 Task: Create a blank project AdaptFlow with privacy Public and default view as List and in the team Taskers . Create three sections in the project as To-Do, Doing and Done
Action: Mouse moved to (66, 48)
Screenshot: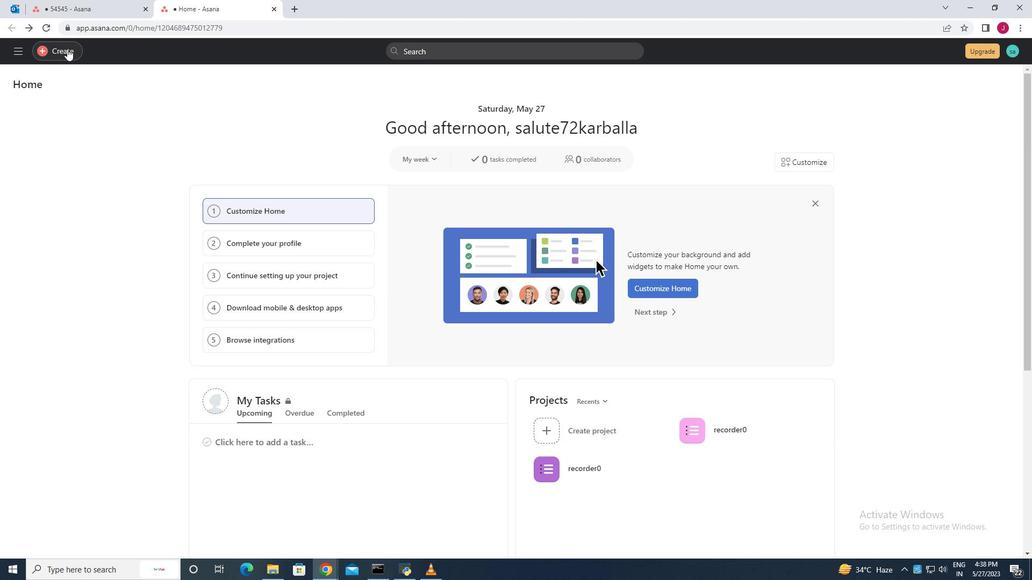 
Action: Mouse pressed left at (66, 48)
Screenshot: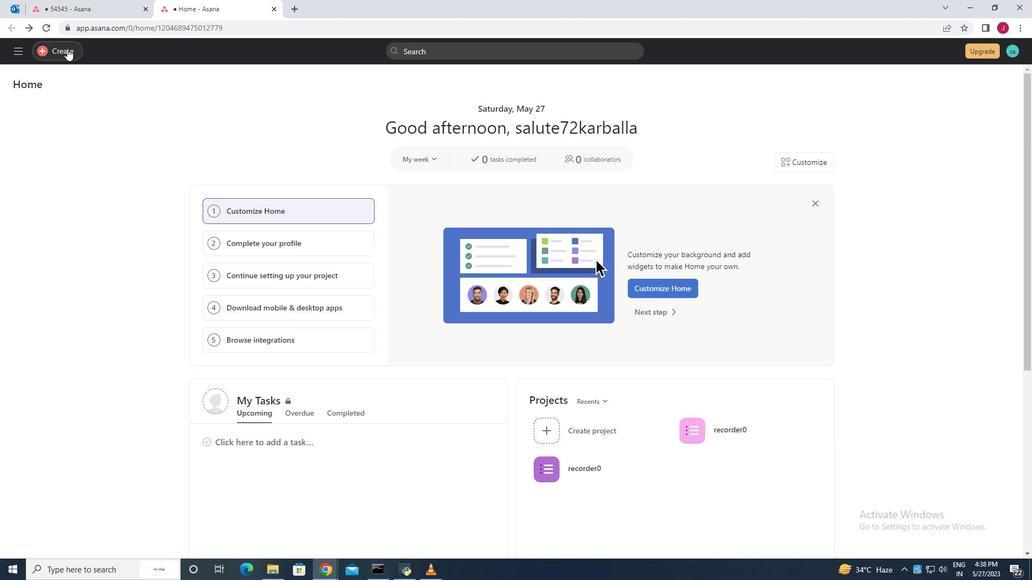 
Action: Mouse moved to (126, 76)
Screenshot: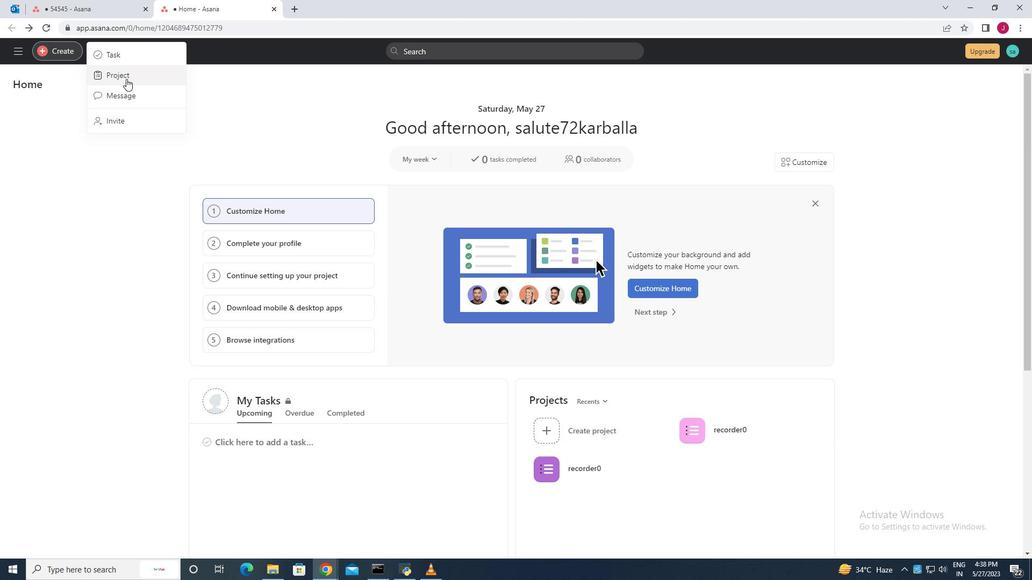 
Action: Mouse pressed left at (126, 76)
Screenshot: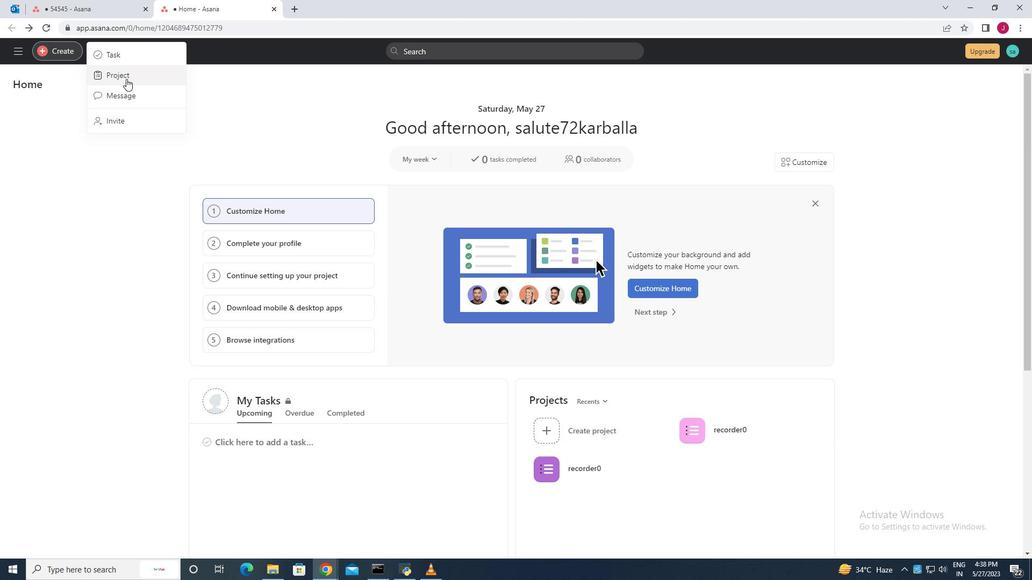 
Action: Mouse moved to (437, 308)
Screenshot: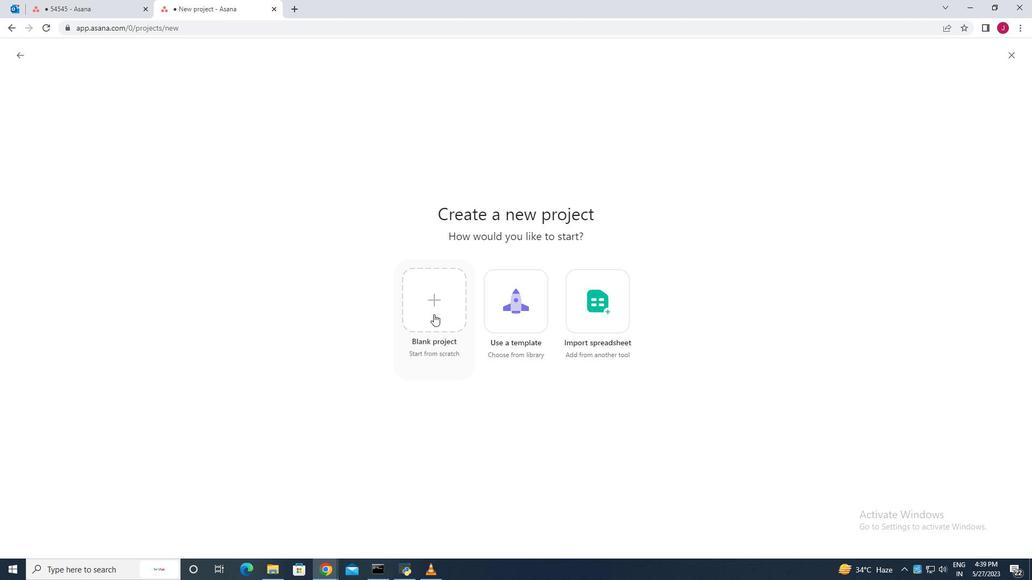 
Action: Mouse pressed left at (437, 308)
Screenshot: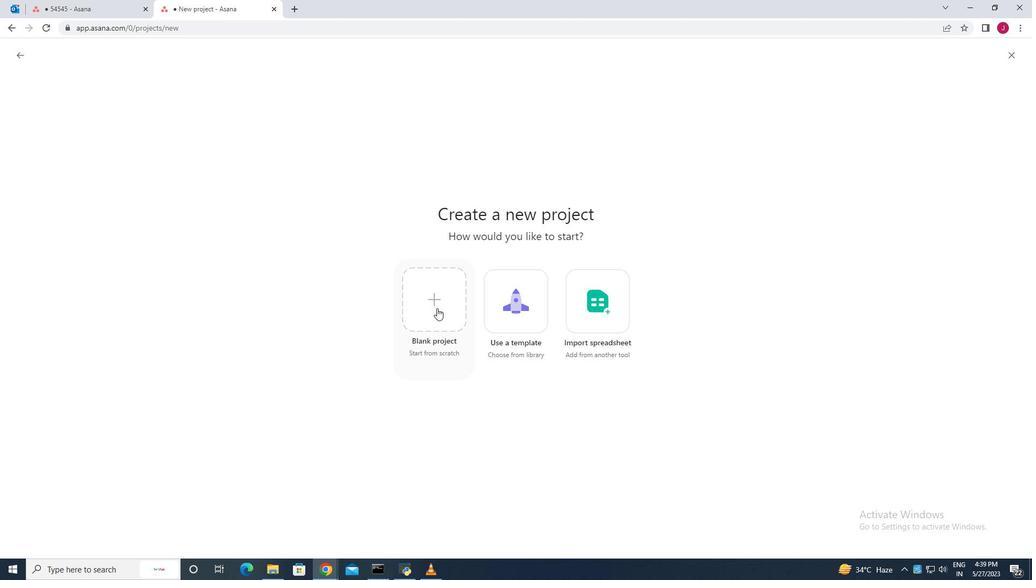 
Action: Mouse moved to (214, 127)
Screenshot: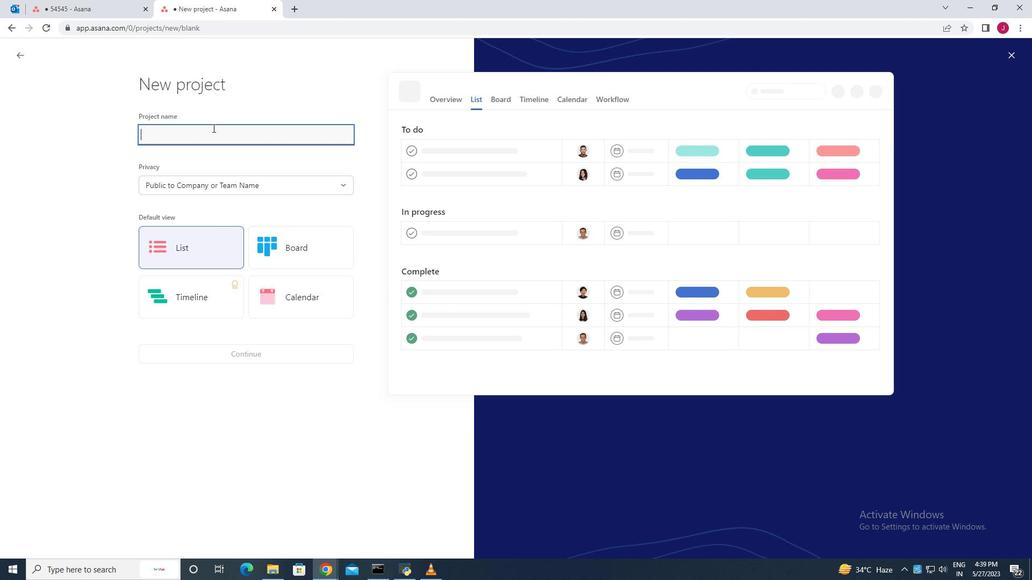 
Action: Mouse pressed left at (214, 127)
Screenshot: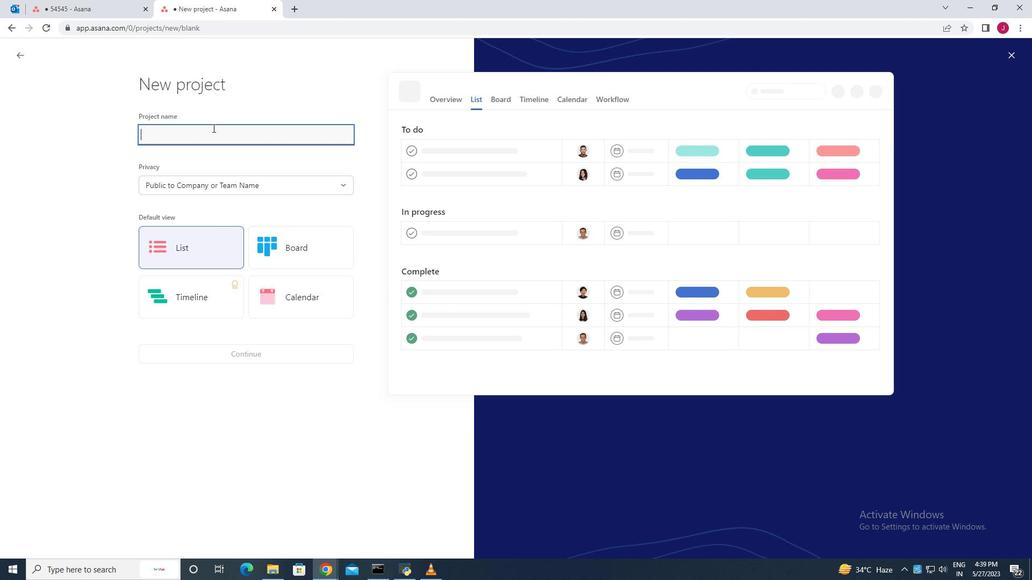 
Action: Mouse moved to (215, 128)
Screenshot: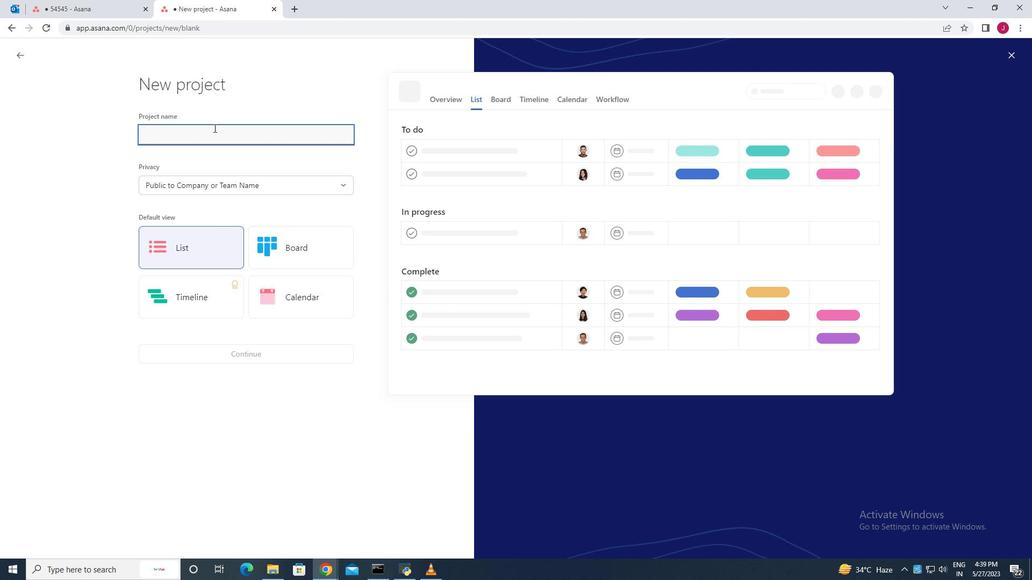 
Action: Key pressed <Key.caps_lock>A<Key.caps_lock>dapt<Key.caps_lock>F<Key.caps_lock>low
Screenshot: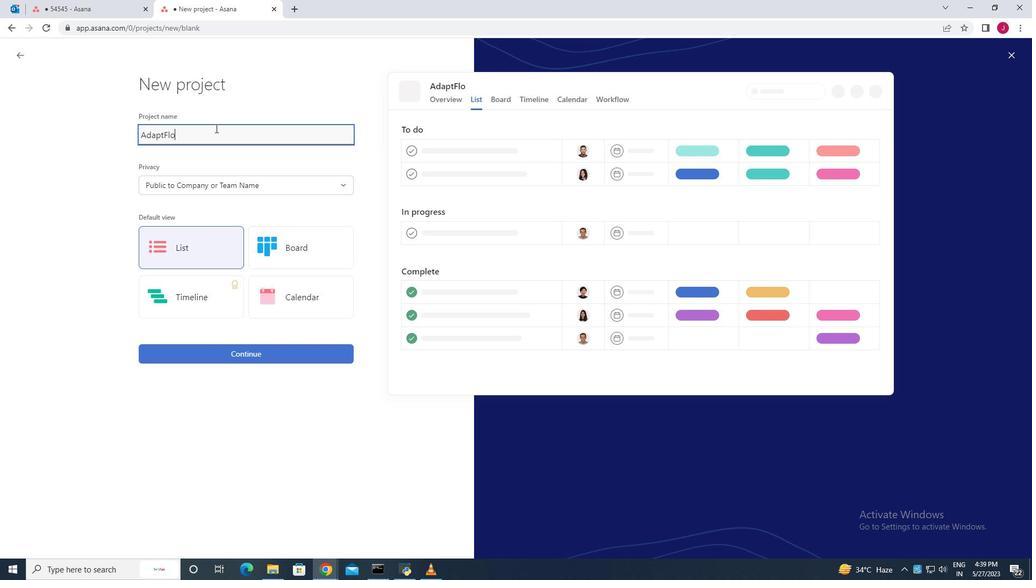 
Action: Mouse moved to (258, 182)
Screenshot: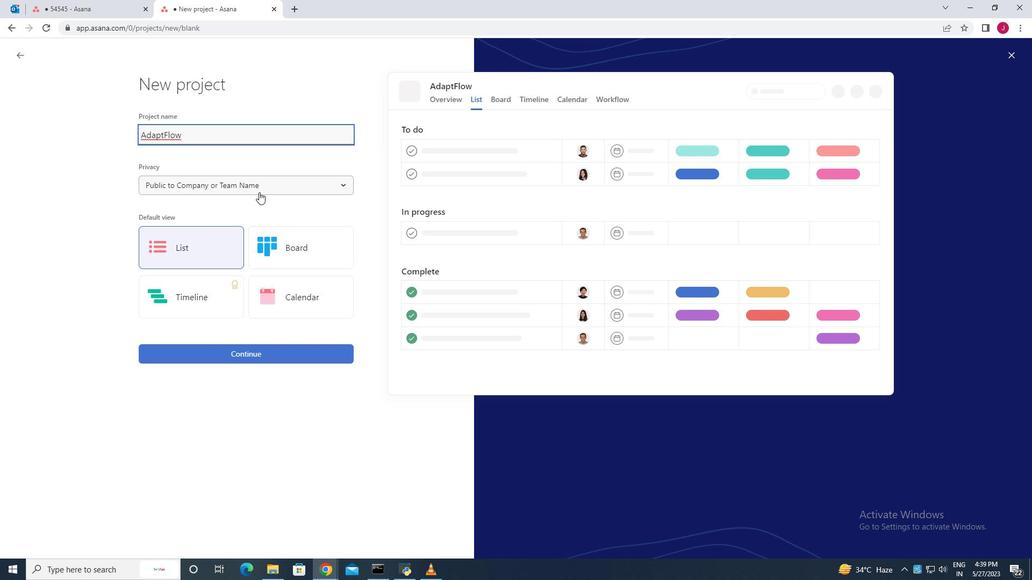 
Action: Mouse pressed left at (258, 182)
Screenshot: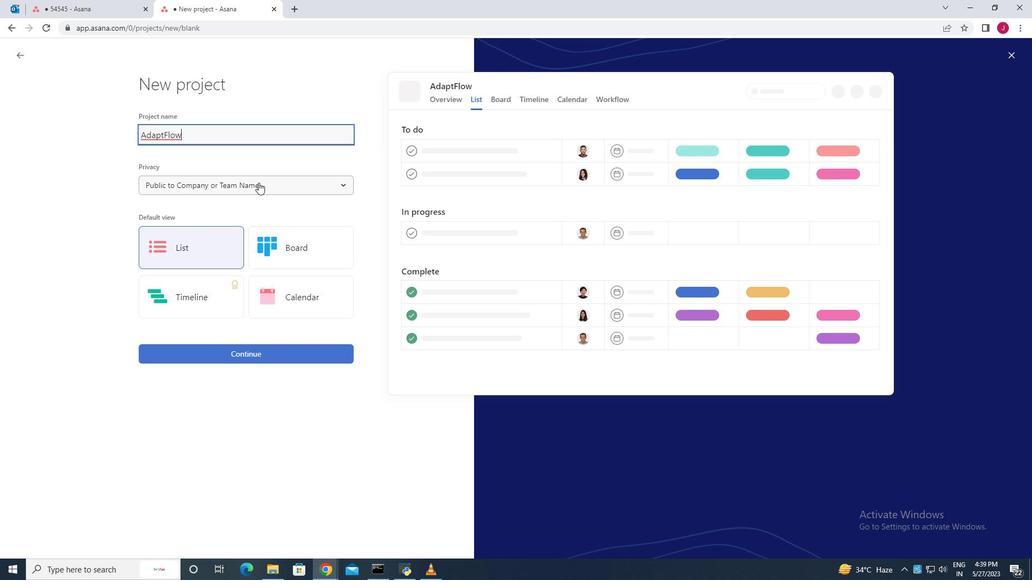 
Action: Mouse pressed left at (258, 182)
Screenshot: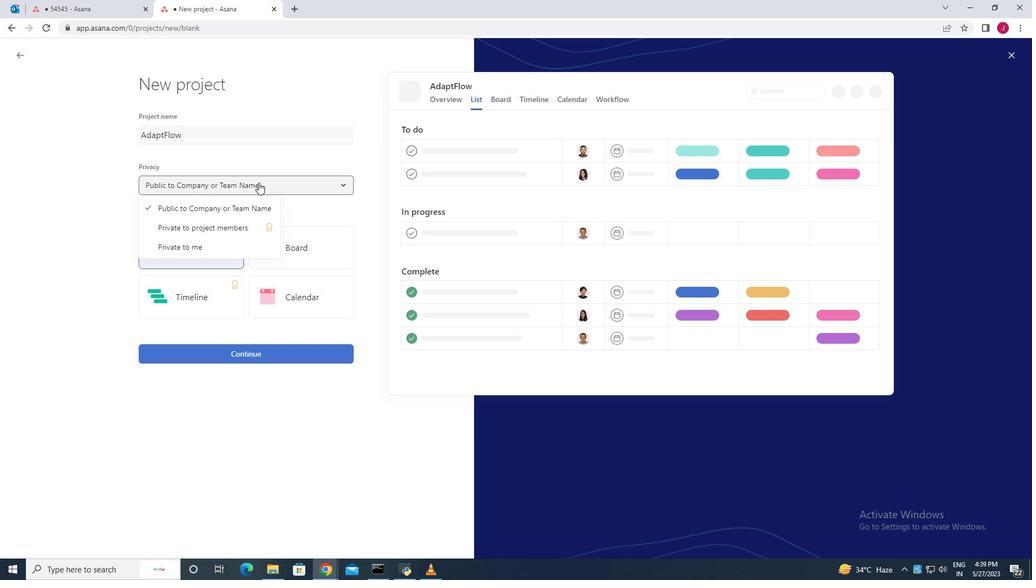 
Action: Mouse moved to (210, 244)
Screenshot: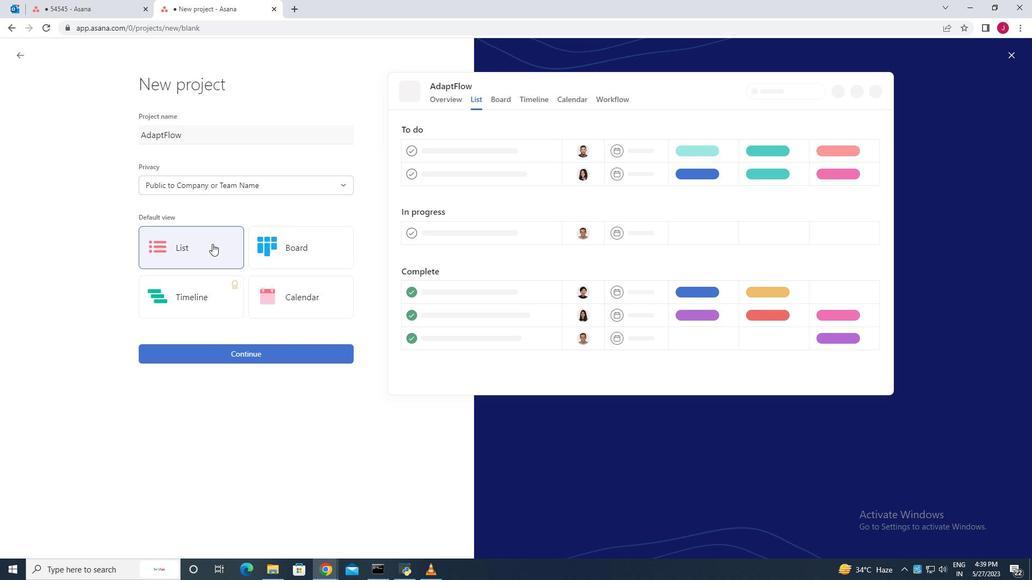 
Action: Mouse pressed left at (210, 244)
Screenshot: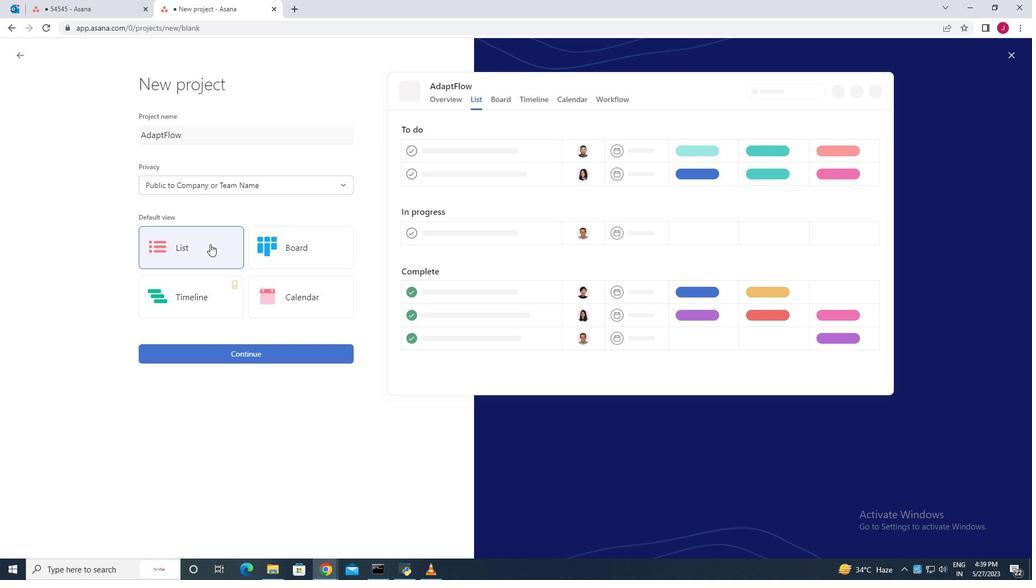
Action: Mouse moved to (251, 354)
Screenshot: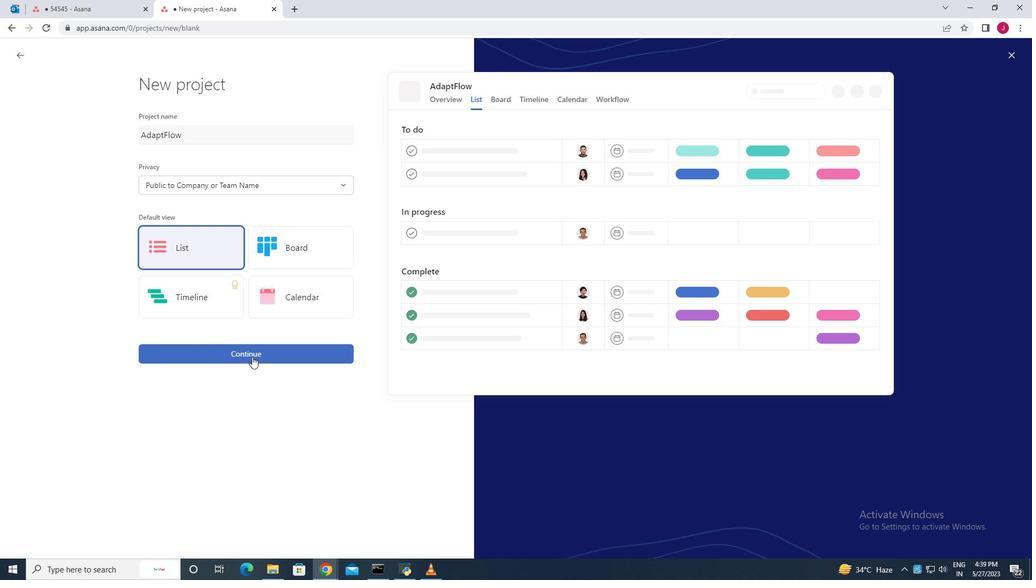 
Action: Mouse pressed left at (251, 354)
Screenshot: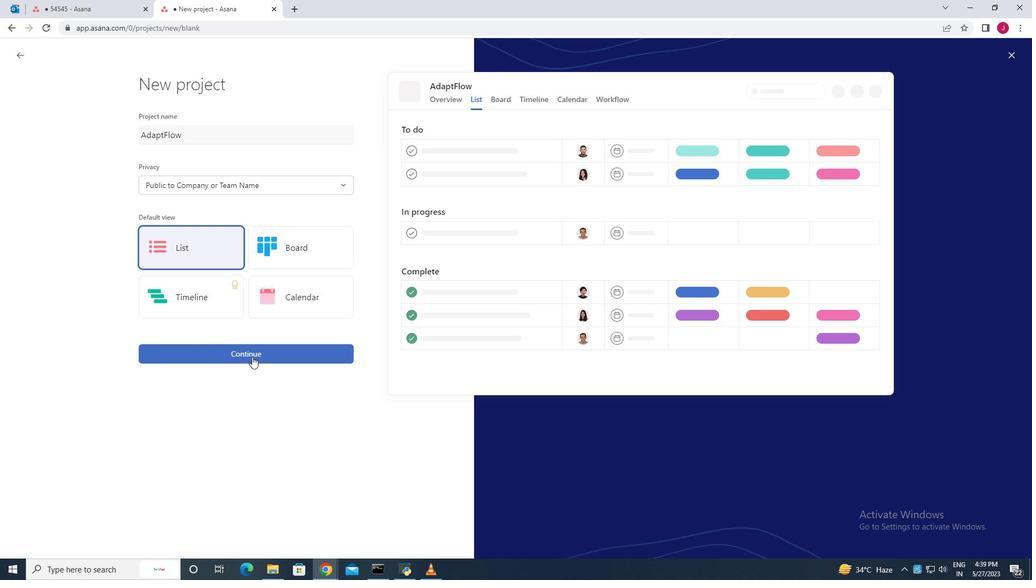 
Action: Mouse moved to (260, 288)
Screenshot: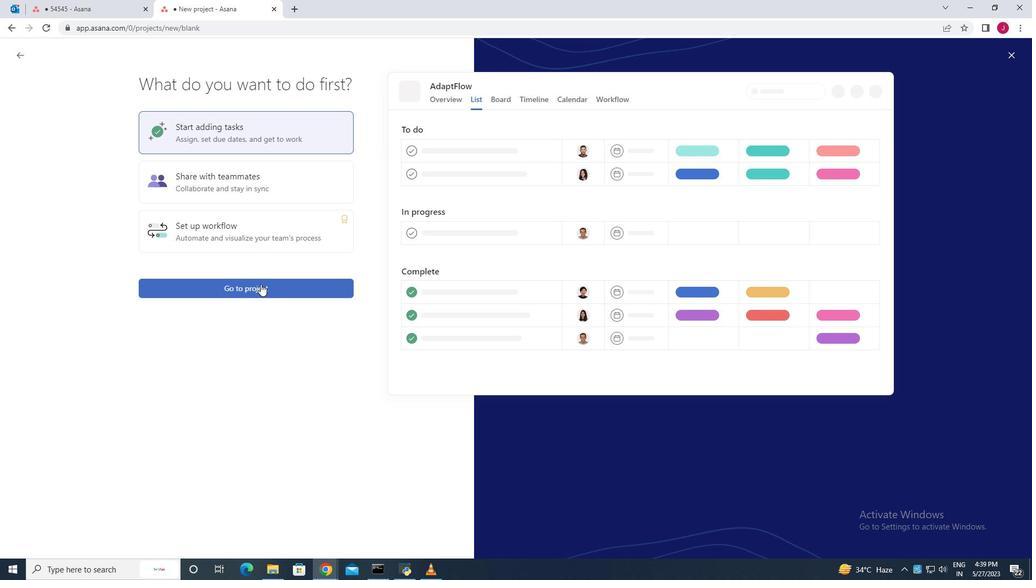 
Action: Mouse pressed left at (260, 288)
Screenshot: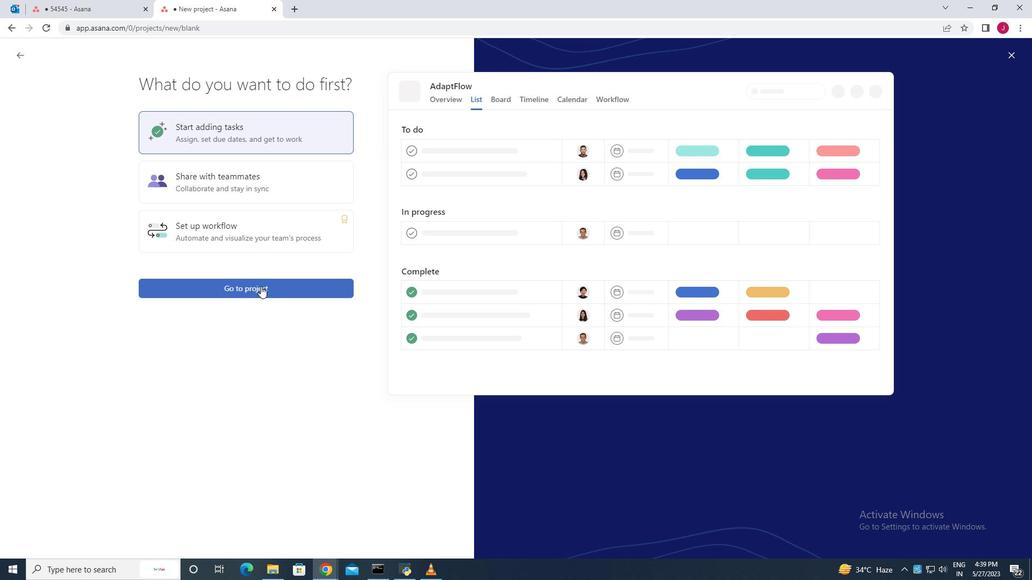
Action: Mouse moved to (53, 222)
Screenshot: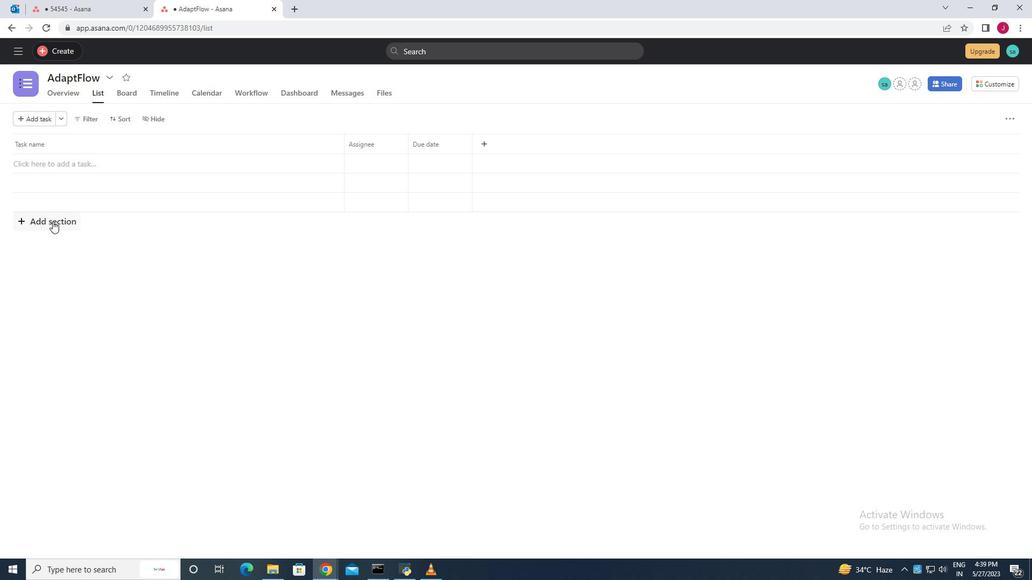 
Action: Mouse pressed left at (53, 222)
Screenshot: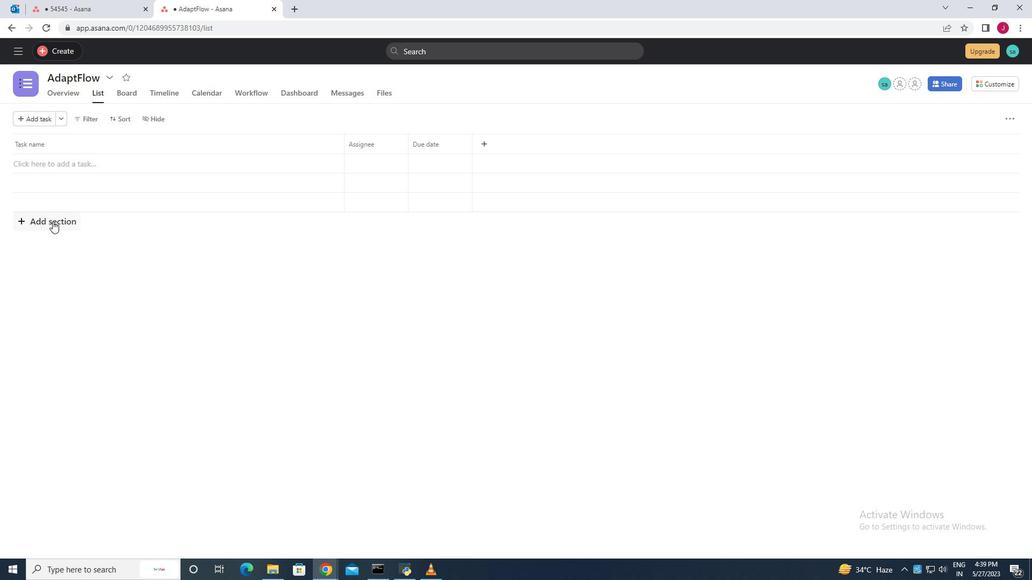 
Action: Mouse moved to (73, 173)
Screenshot: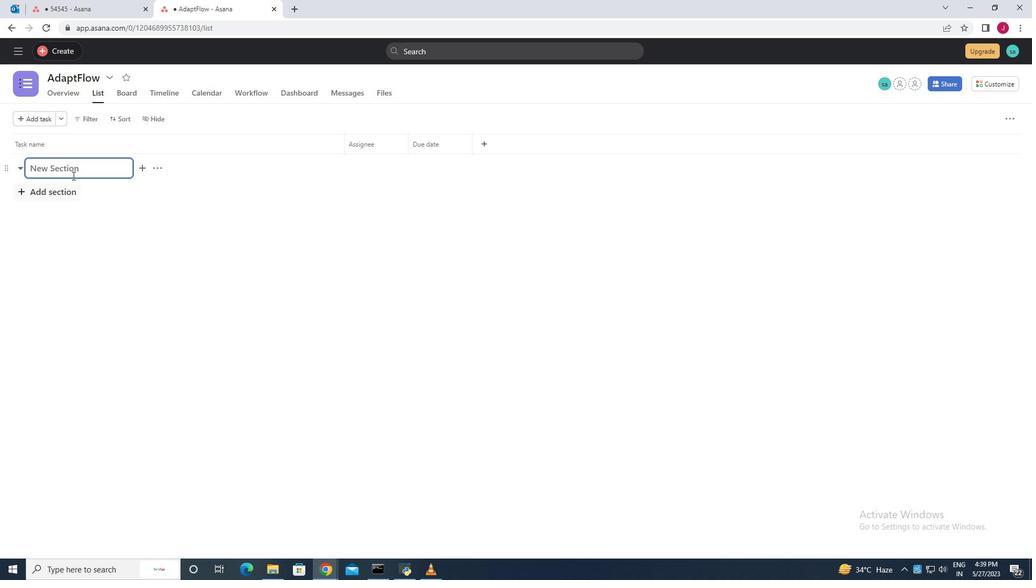 
Action: Key pressed <Key.caps_lock>T<Key.caps_lock>o<Key.space><Key.backspace>-<Key.caps_lock>D<Key.caps_lock>o
Screenshot: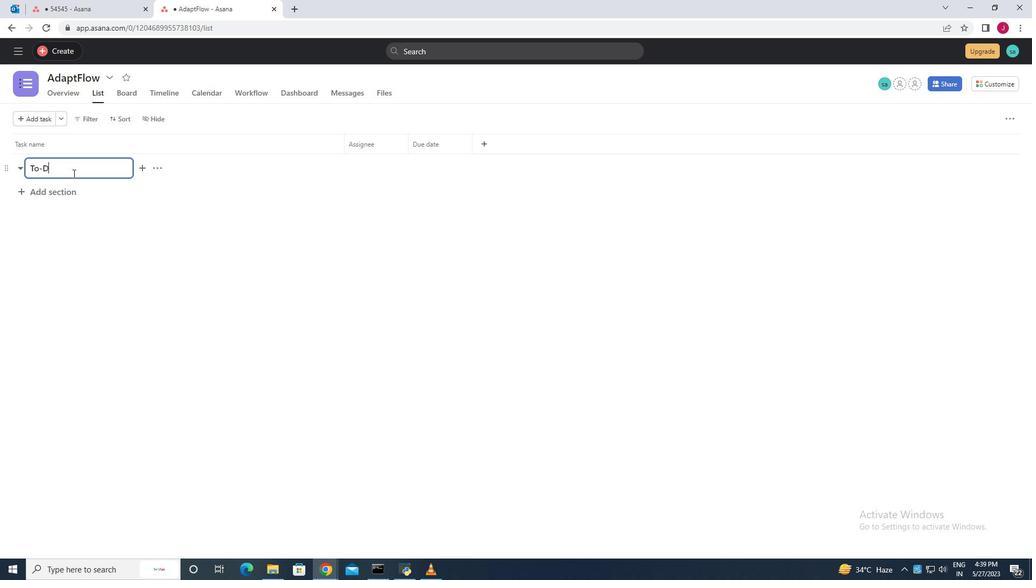 
Action: Mouse moved to (67, 195)
Screenshot: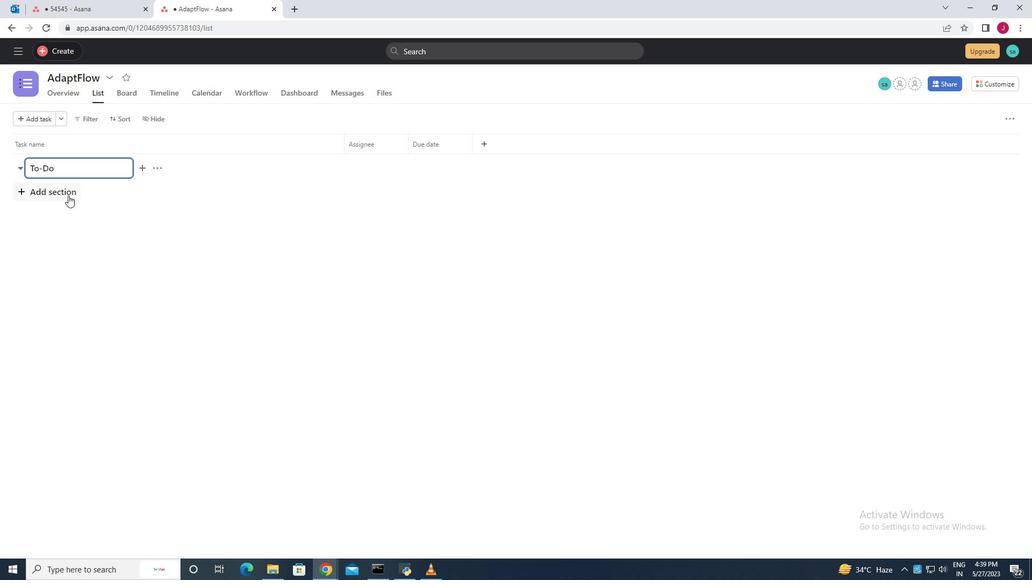 
Action: Mouse pressed left at (67, 195)
Screenshot: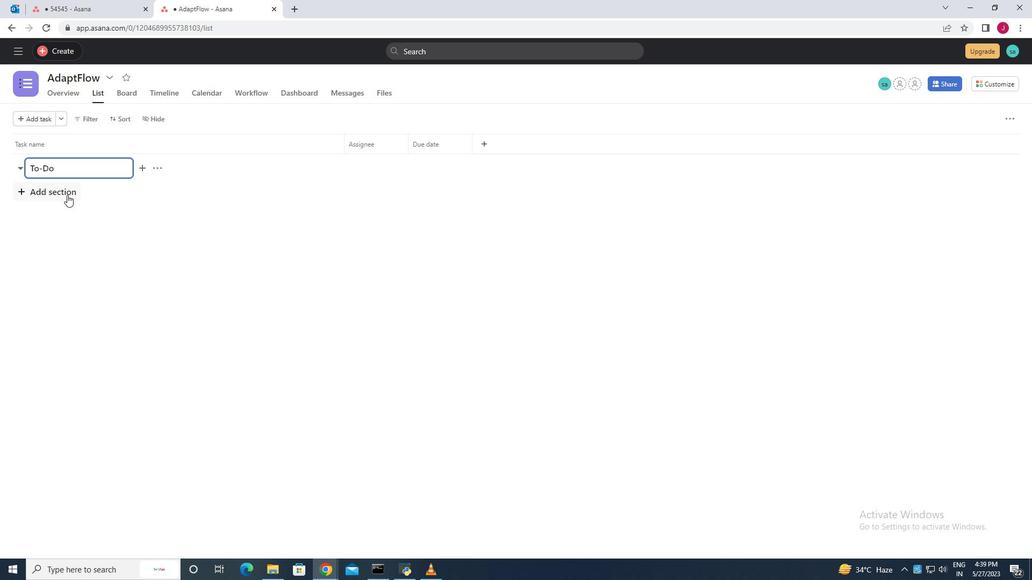 
Action: Key pressed <Key.caps_lock>D<Key.caps_lock>oing<Key.enter>
Screenshot: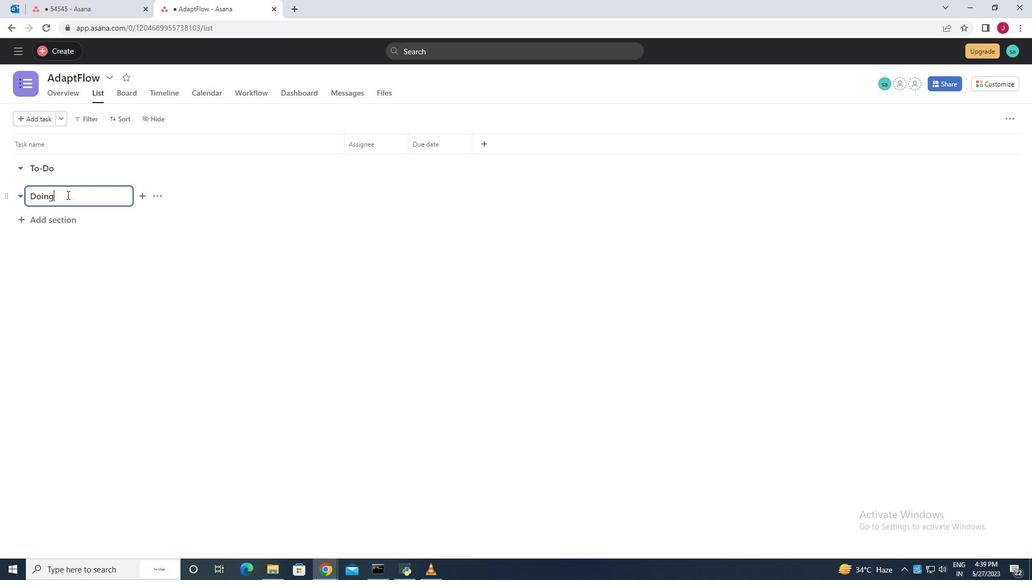 
Action: Mouse moved to (66, 259)
Screenshot: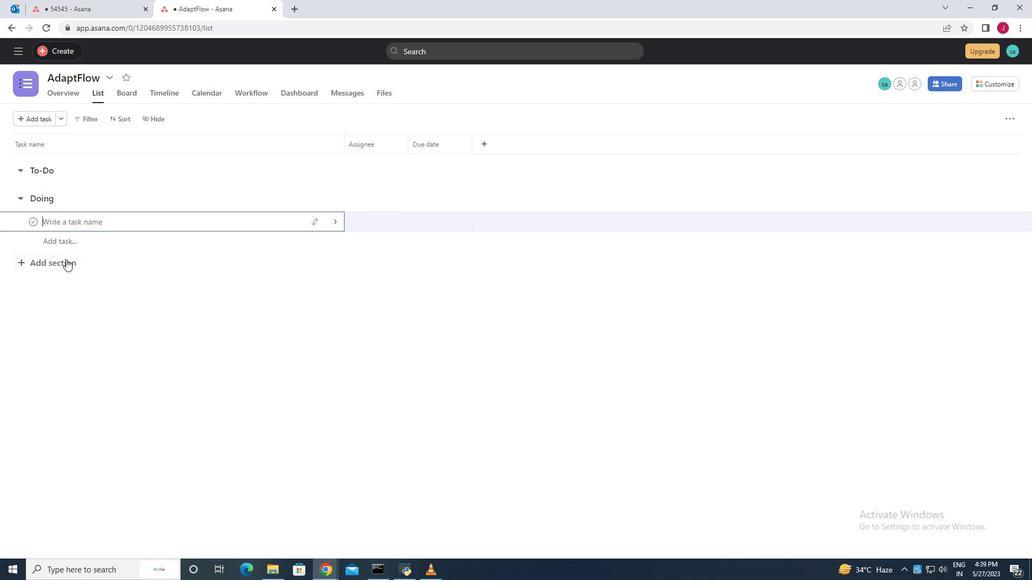 
Action: Mouse pressed left at (66, 259)
Screenshot: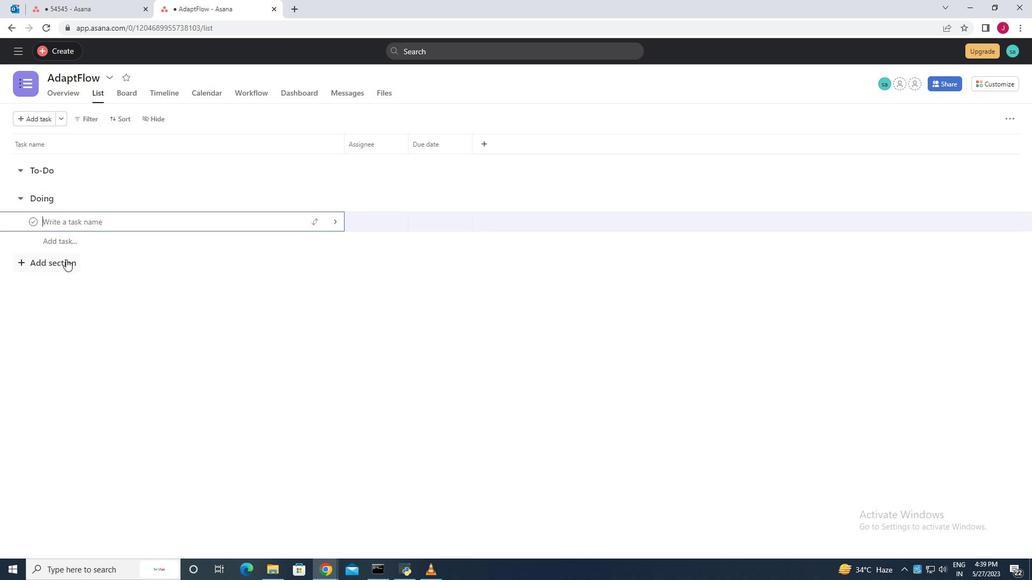 
Action: Mouse moved to (51, 215)
Screenshot: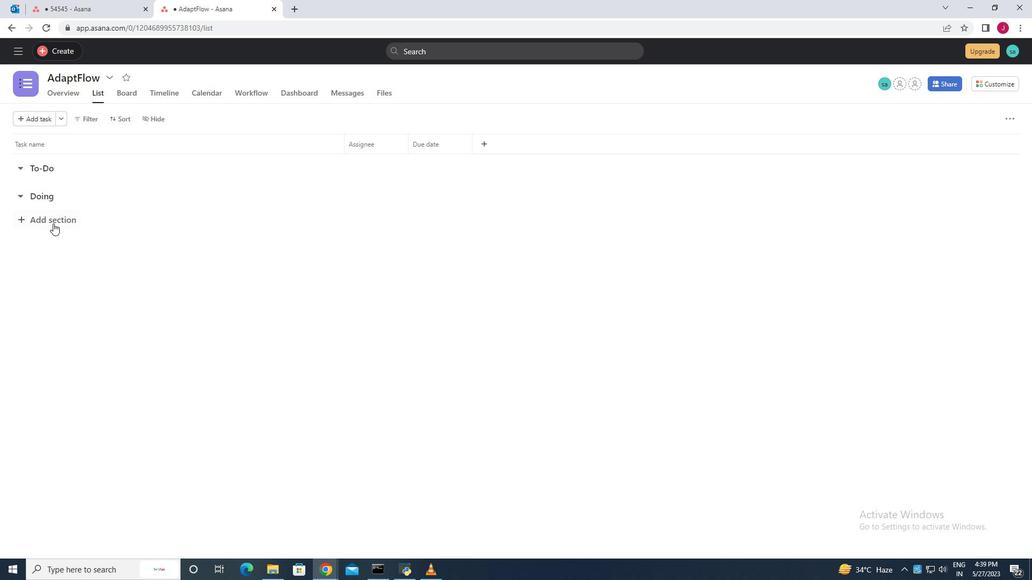 
Action: Mouse pressed left at (51, 215)
Screenshot: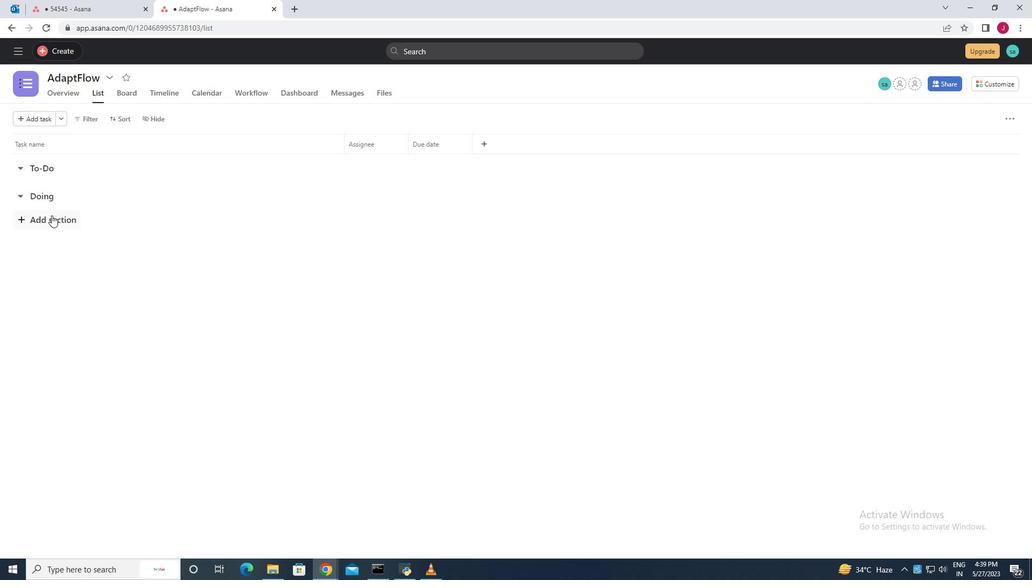 
Action: Key pressed <Key.caps_lock>D<Key.caps_lock>one
Screenshot: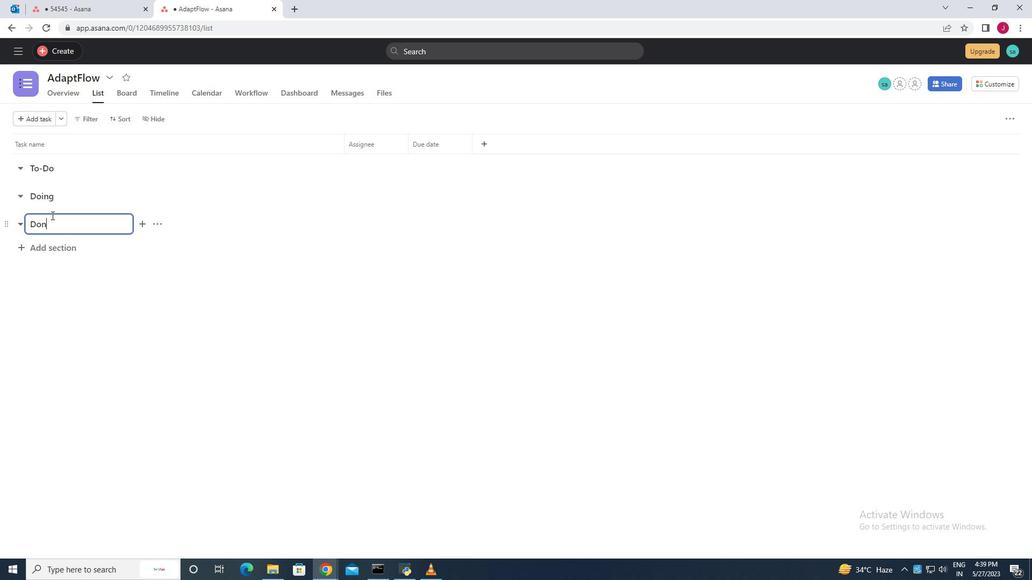 
Action: Mouse moved to (100, 314)
Screenshot: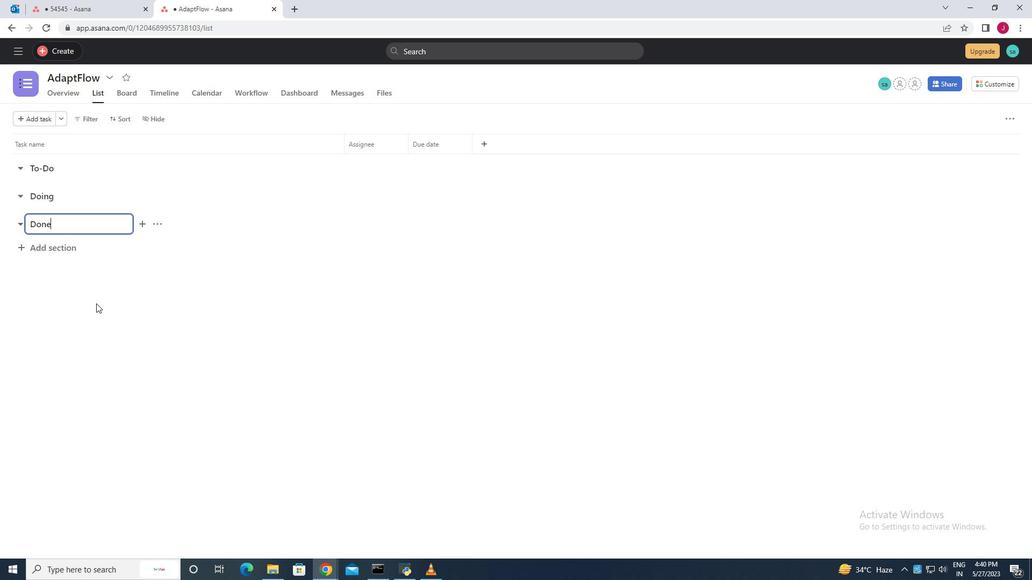 
Action: Mouse pressed left at (100, 314)
Screenshot: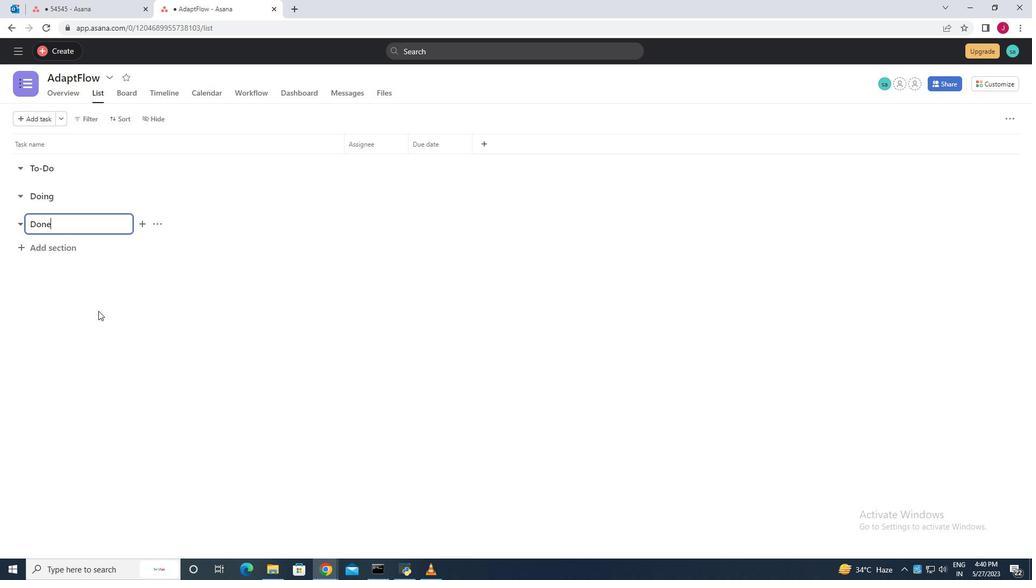 
